 Task: Create a due date automation trigger when advanced on, the moment a card is due add checklist with checklist "Resume" incomplete.
Action: Mouse moved to (1227, 346)
Screenshot: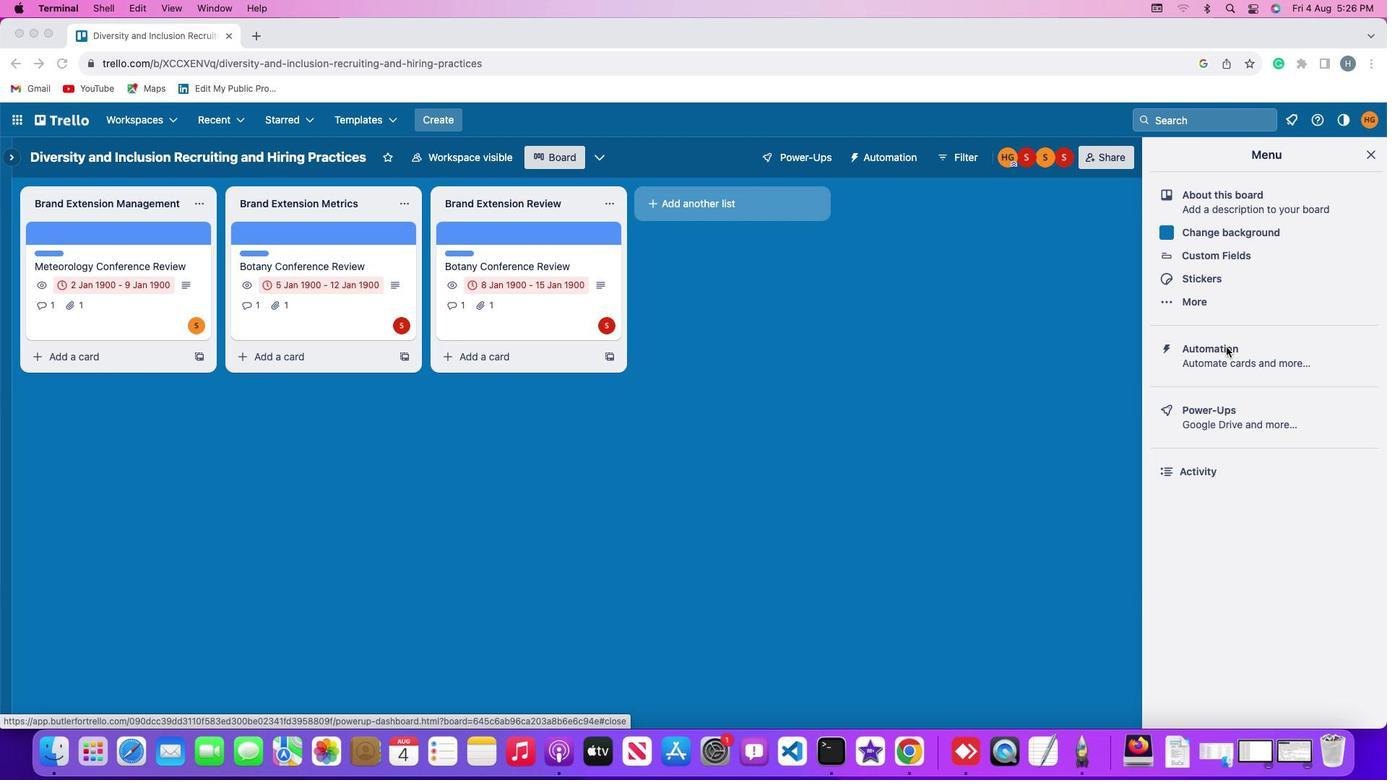 
Action: Mouse pressed left at (1227, 346)
Screenshot: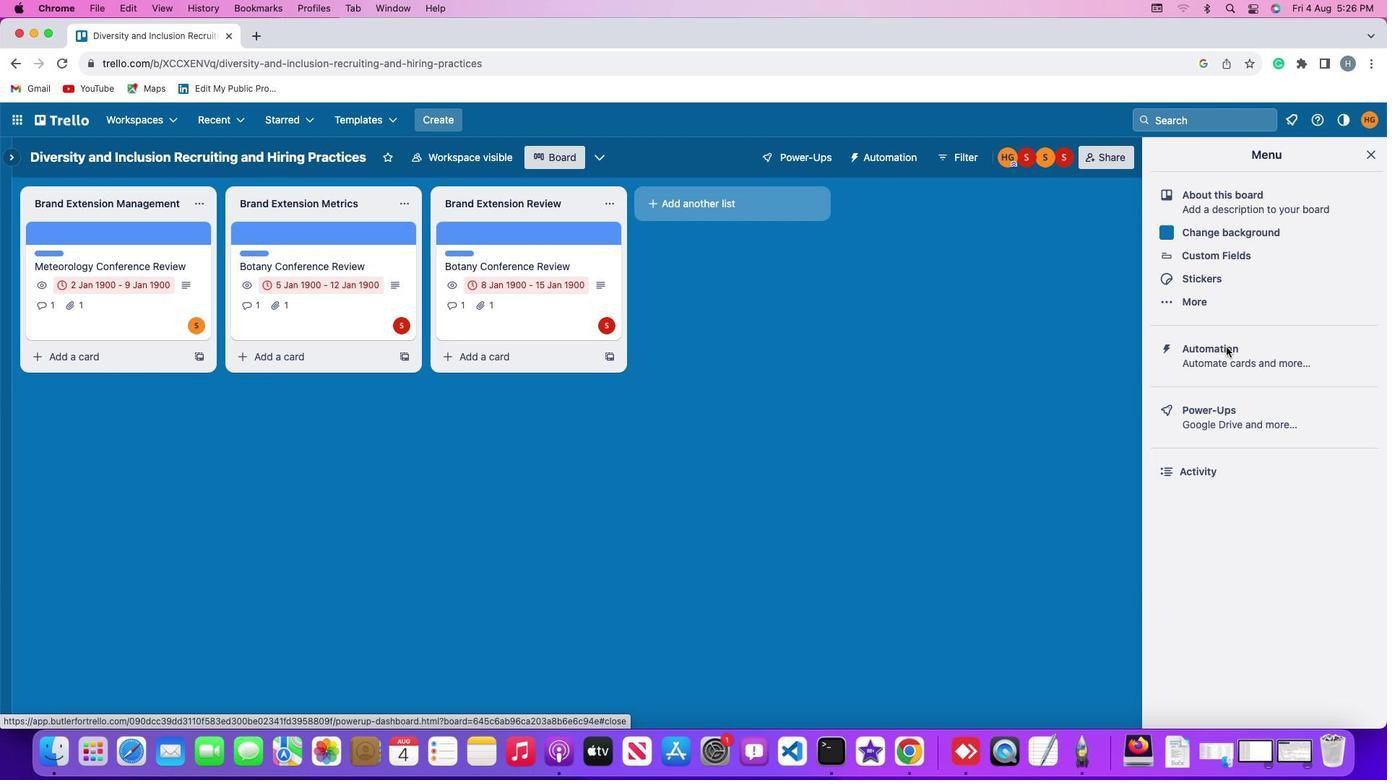
Action: Mouse pressed left at (1227, 346)
Screenshot: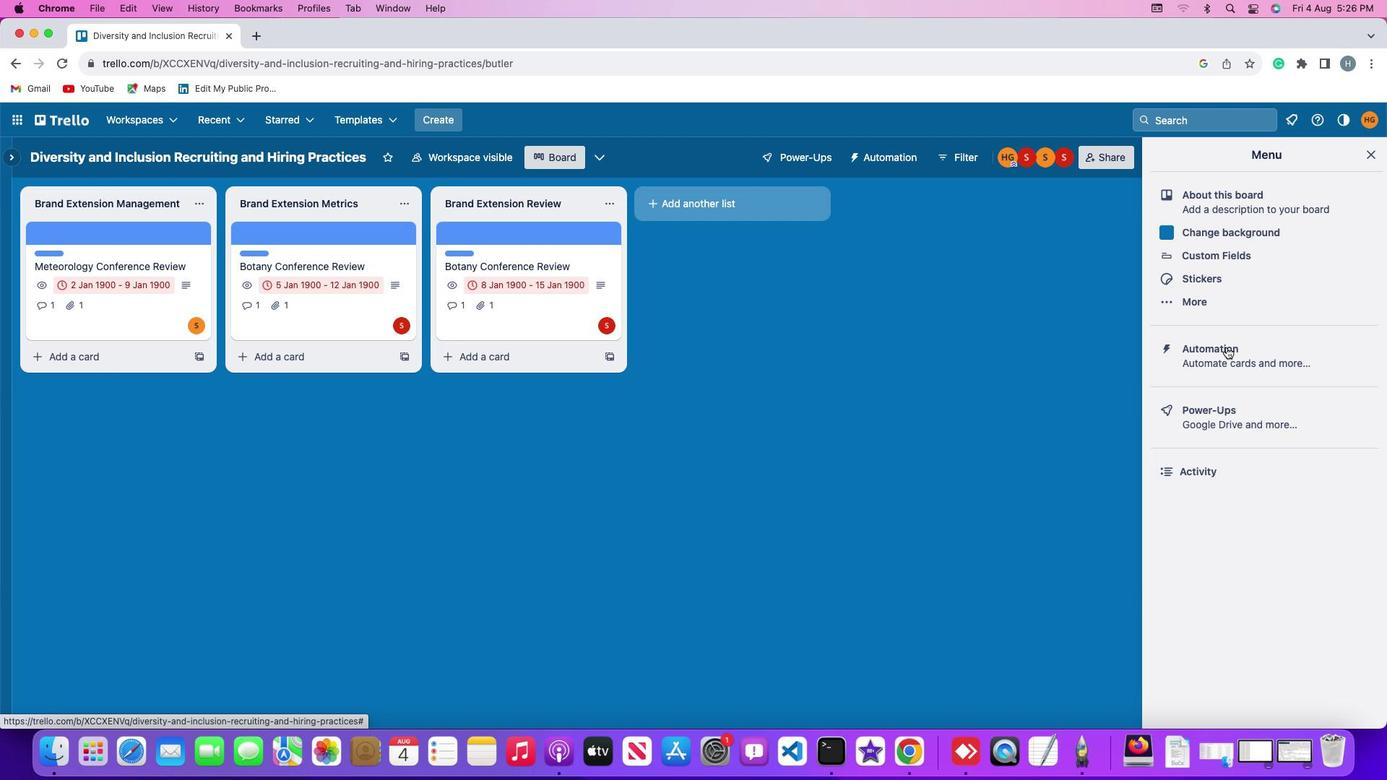 
Action: Mouse moved to (73, 339)
Screenshot: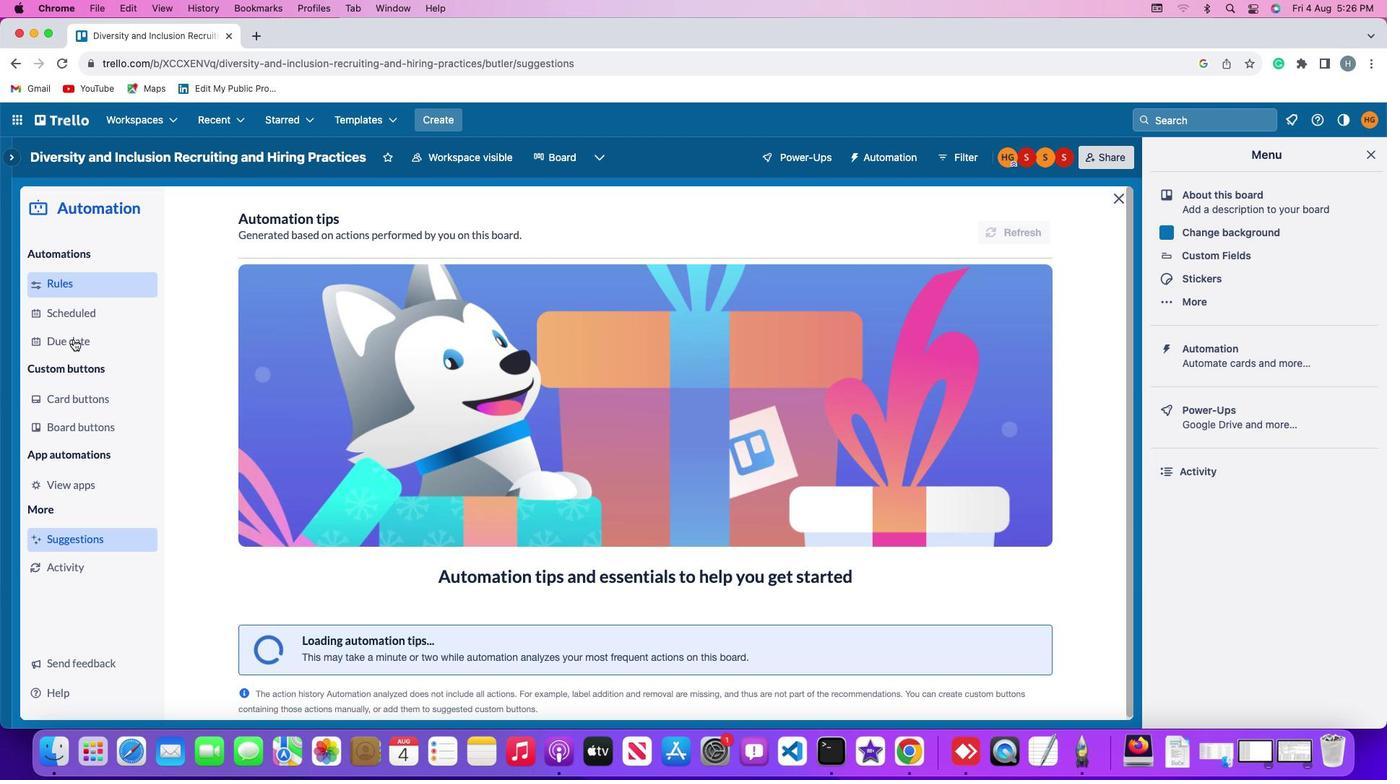 
Action: Mouse pressed left at (73, 339)
Screenshot: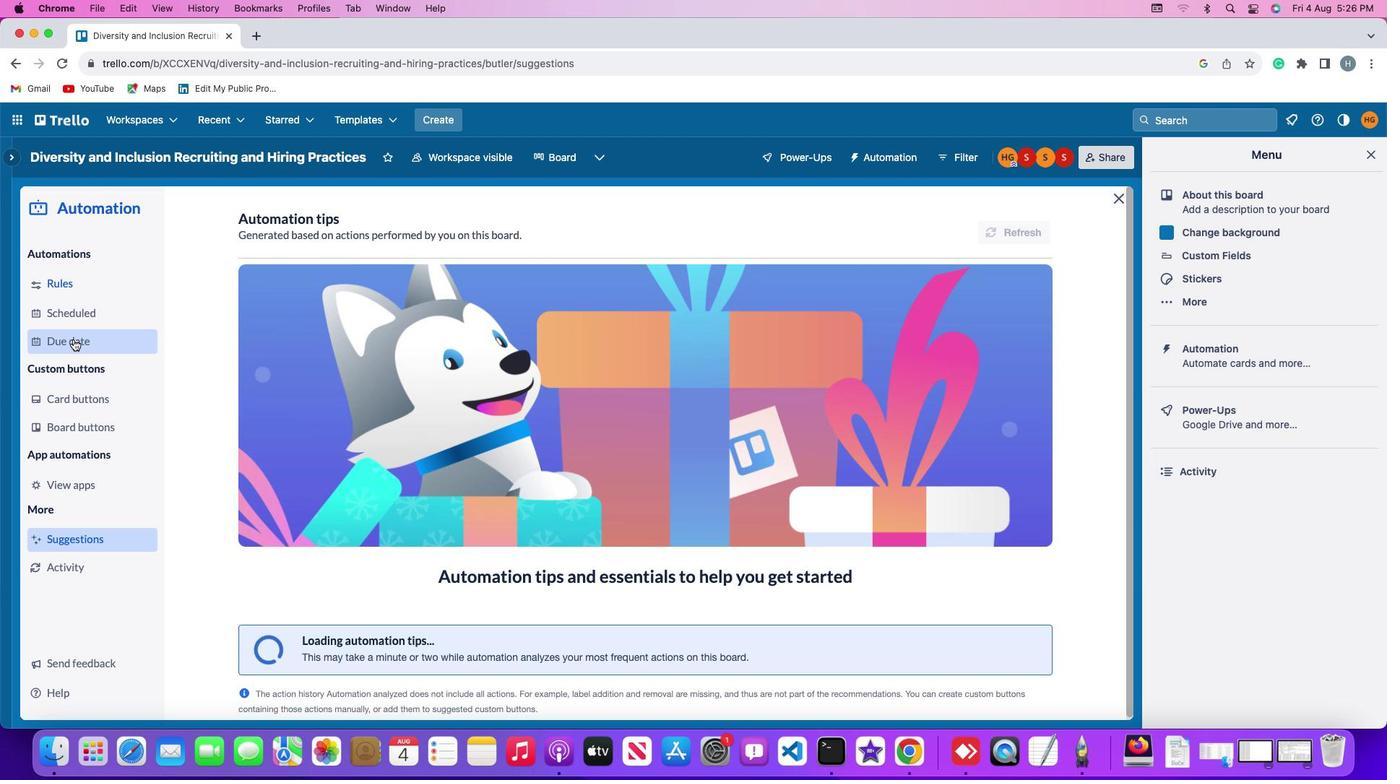 
Action: Mouse moved to (954, 222)
Screenshot: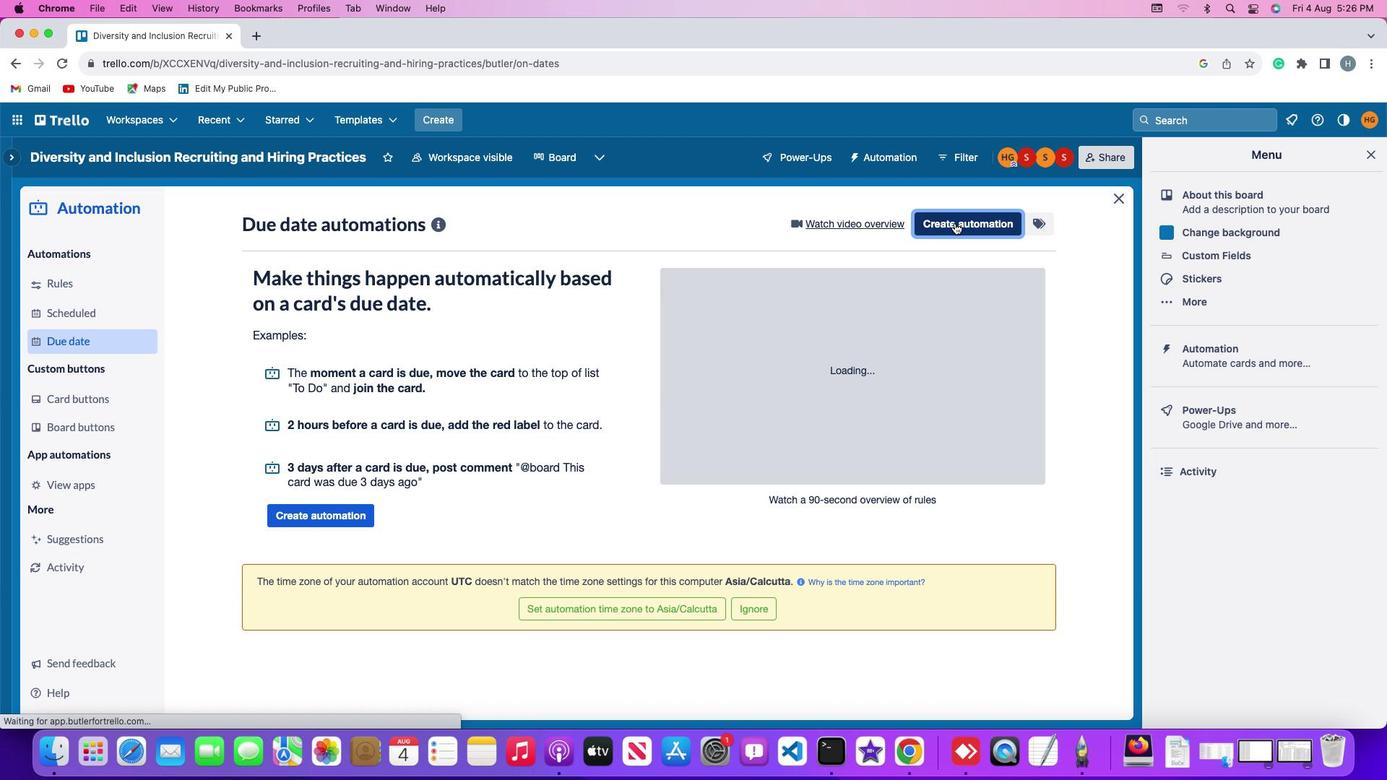 
Action: Mouse pressed left at (954, 222)
Screenshot: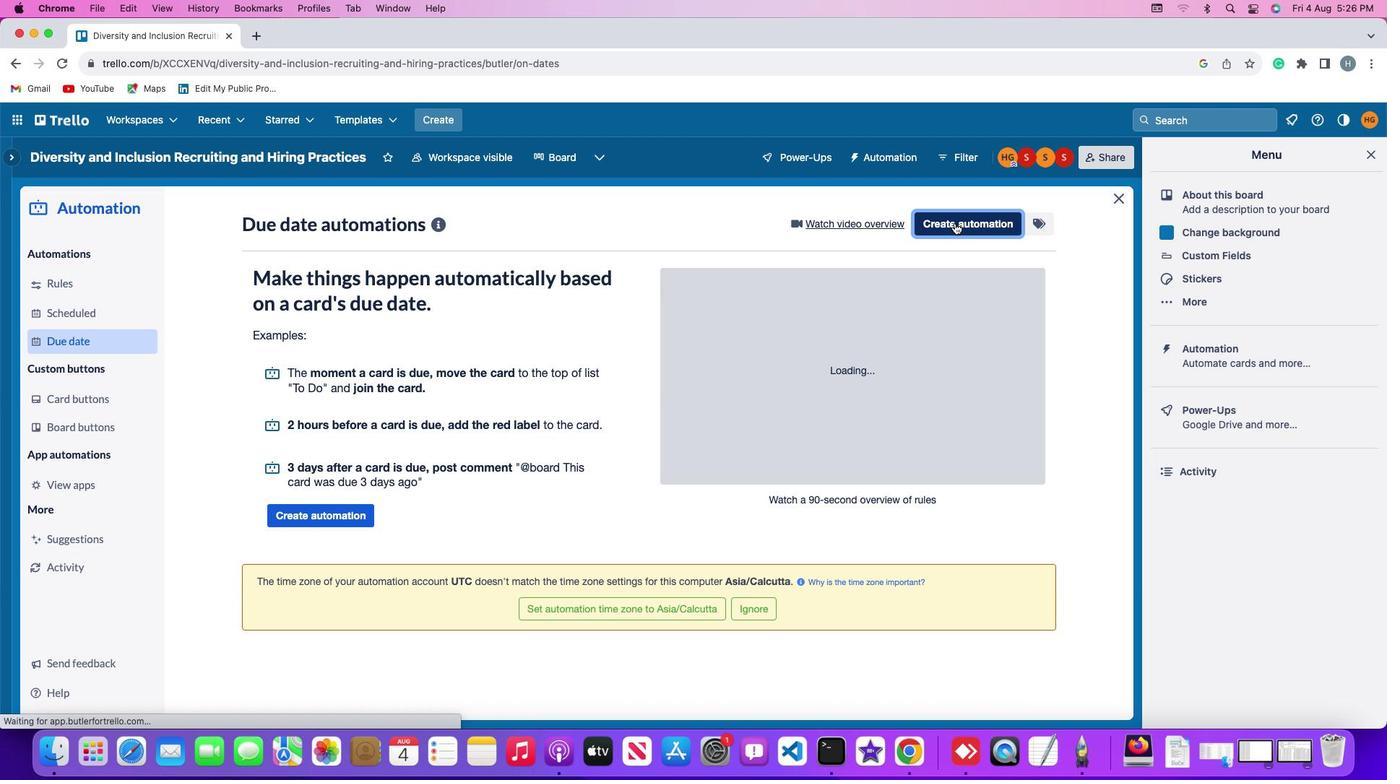 
Action: Mouse moved to (679, 359)
Screenshot: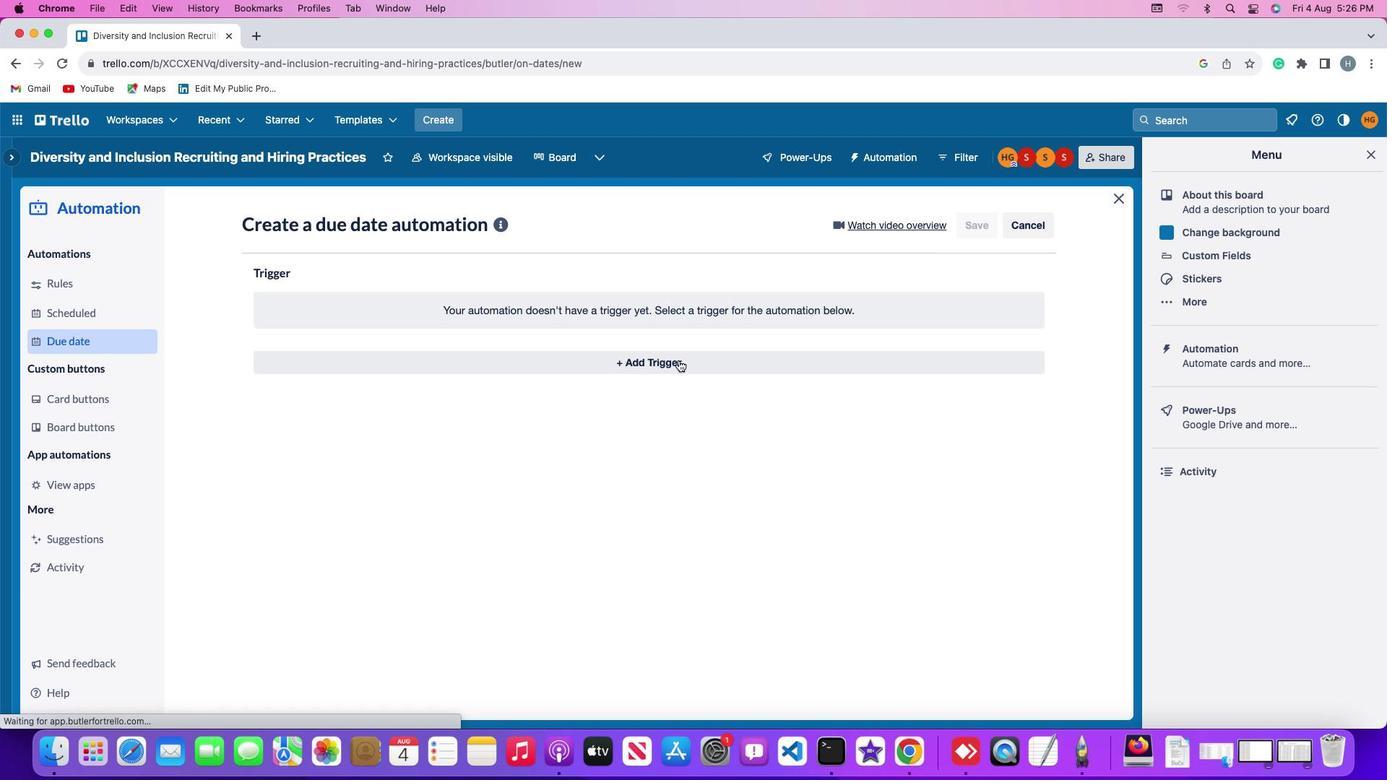 
Action: Mouse pressed left at (679, 359)
Screenshot: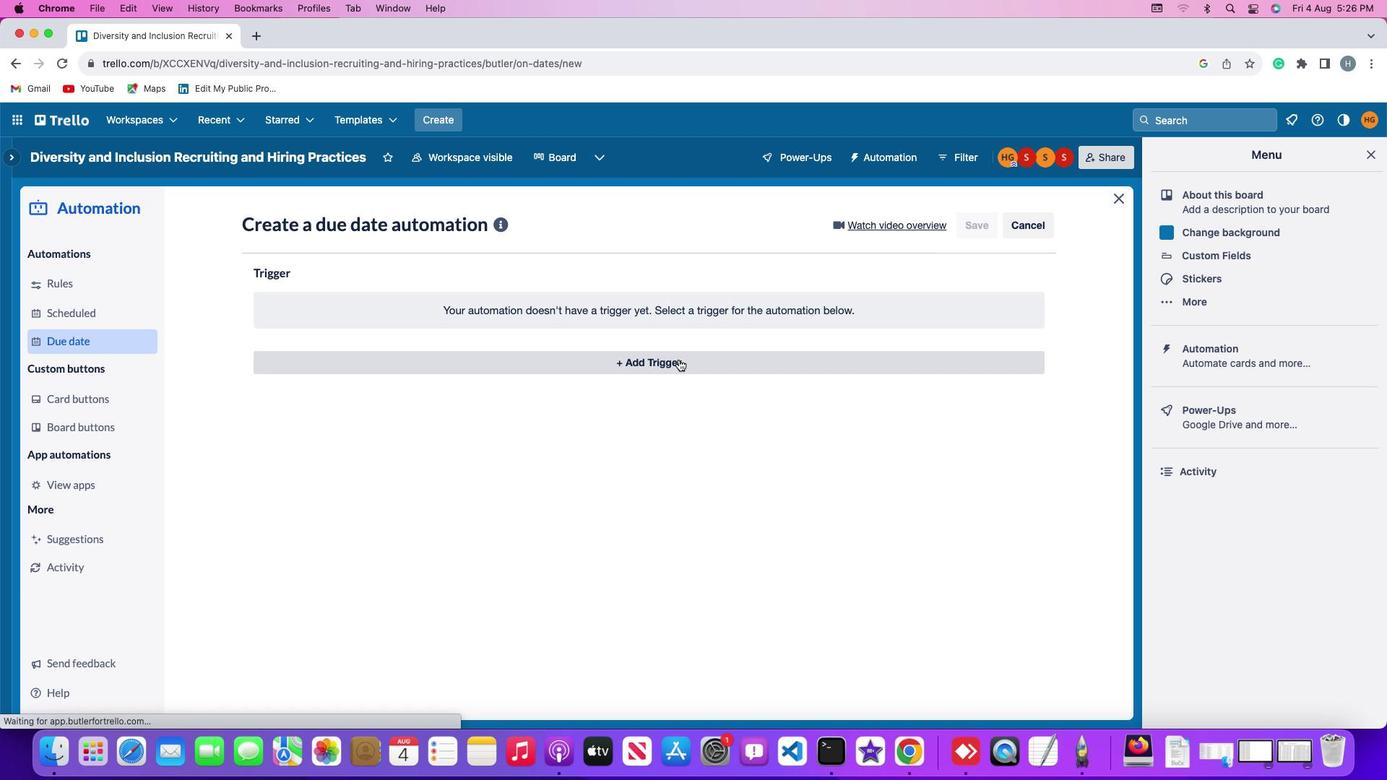 
Action: Mouse moved to (310, 530)
Screenshot: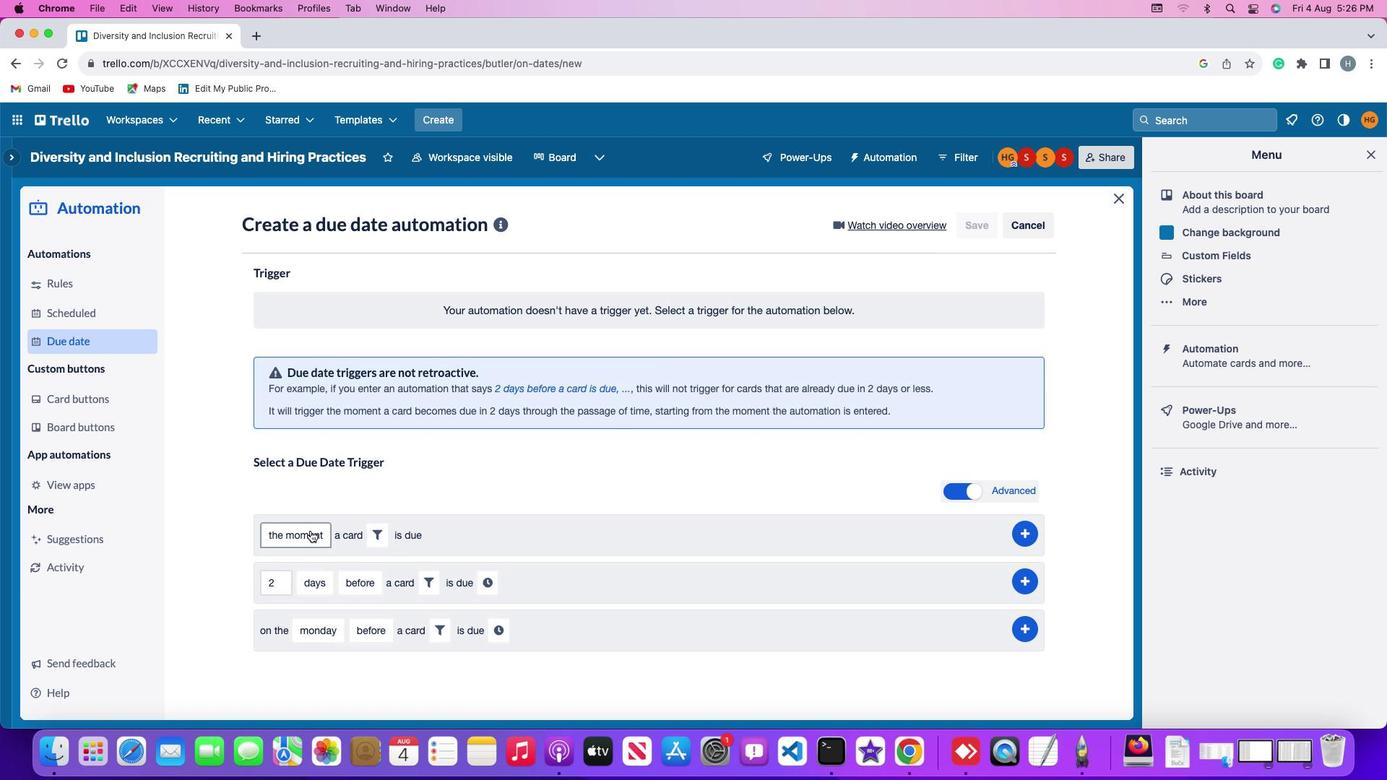 
Action: Mouse pressed left at (310, 530)
Screenshot: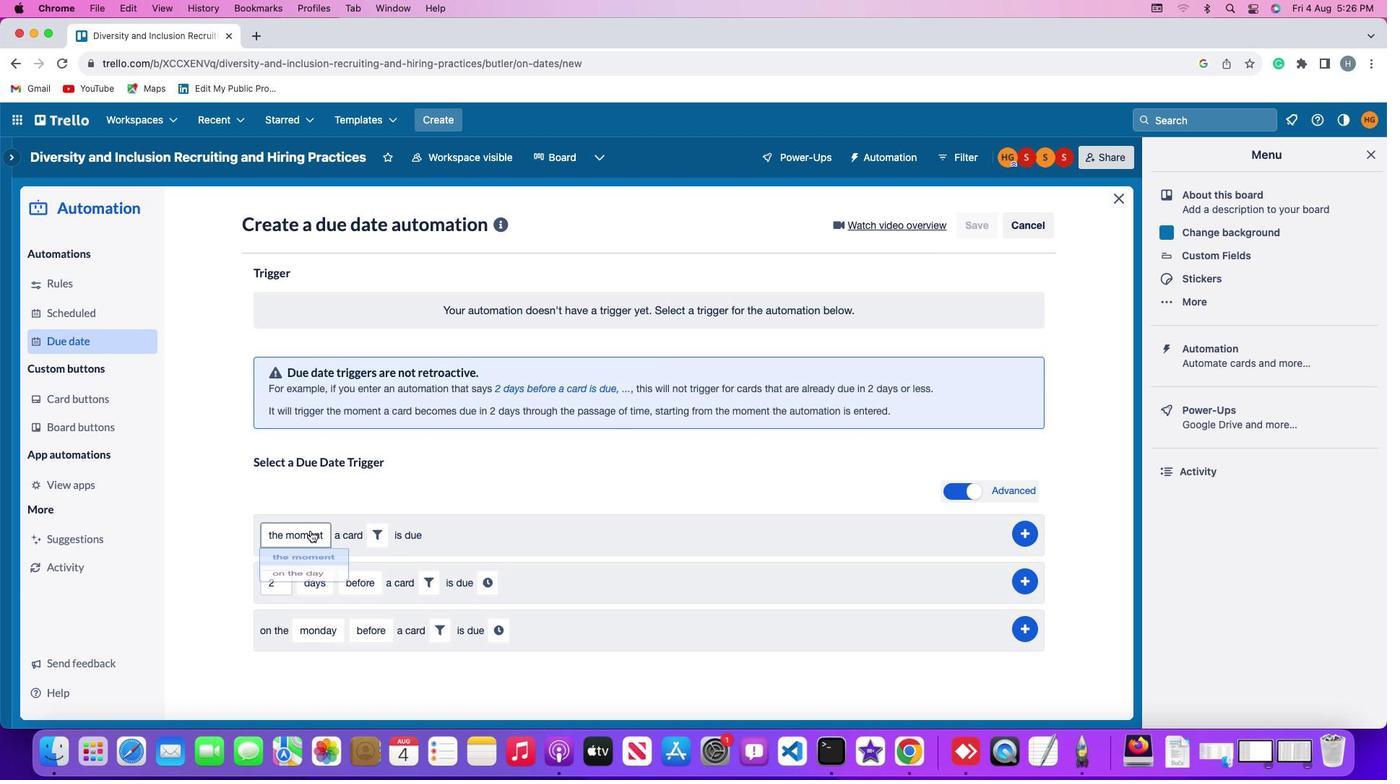 
Action: Mouse moved to (307, 558)
Screenshot: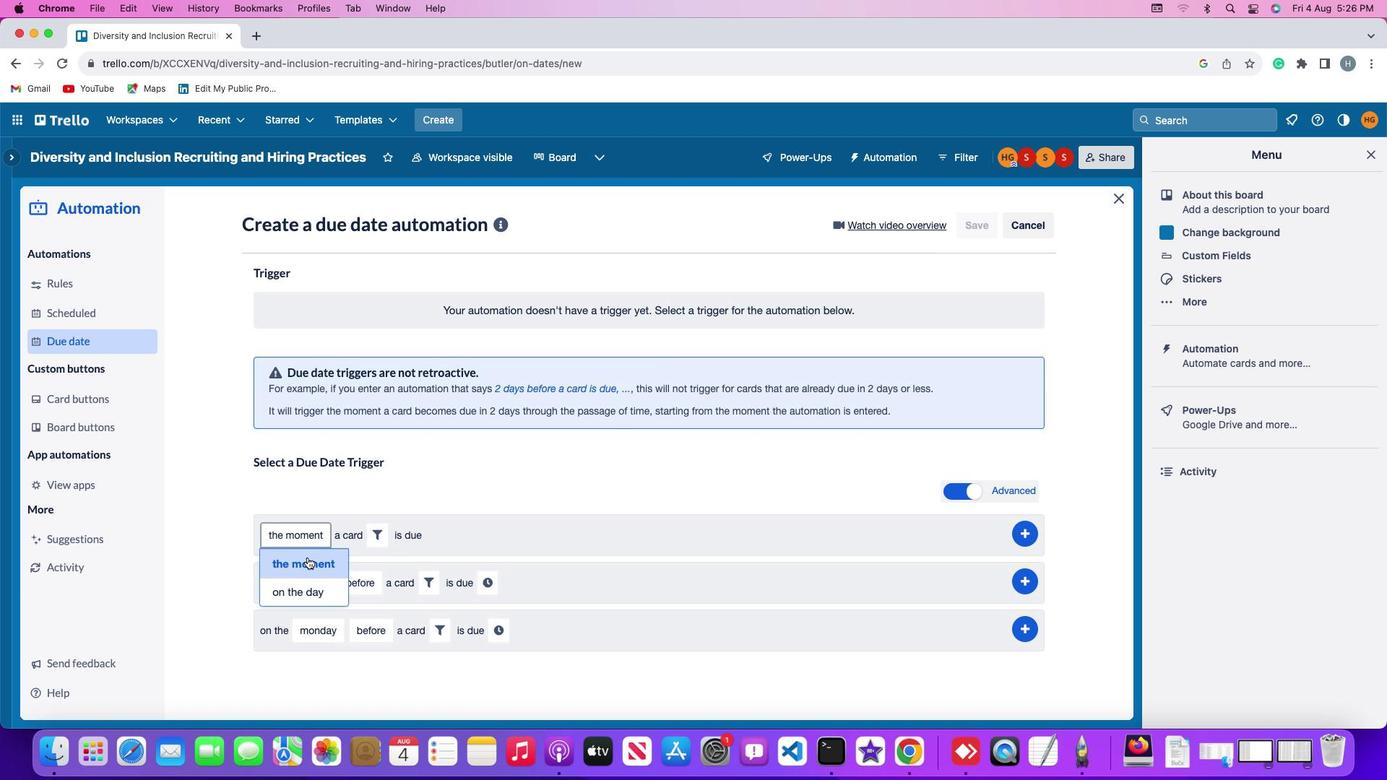 
Action: Mouse pressed left at (307, 558)
Screenshot: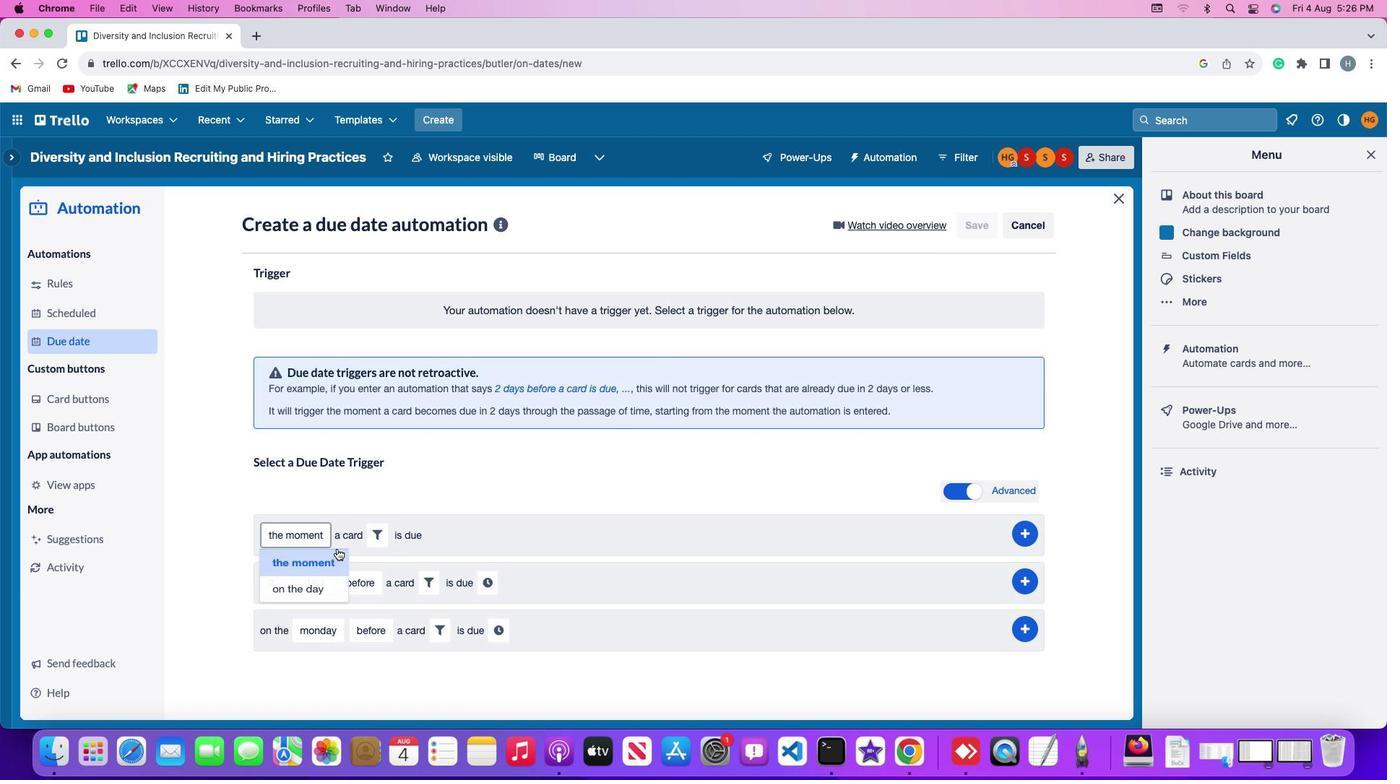 
Action: Mouse moved to (373, 534)
Screenshot: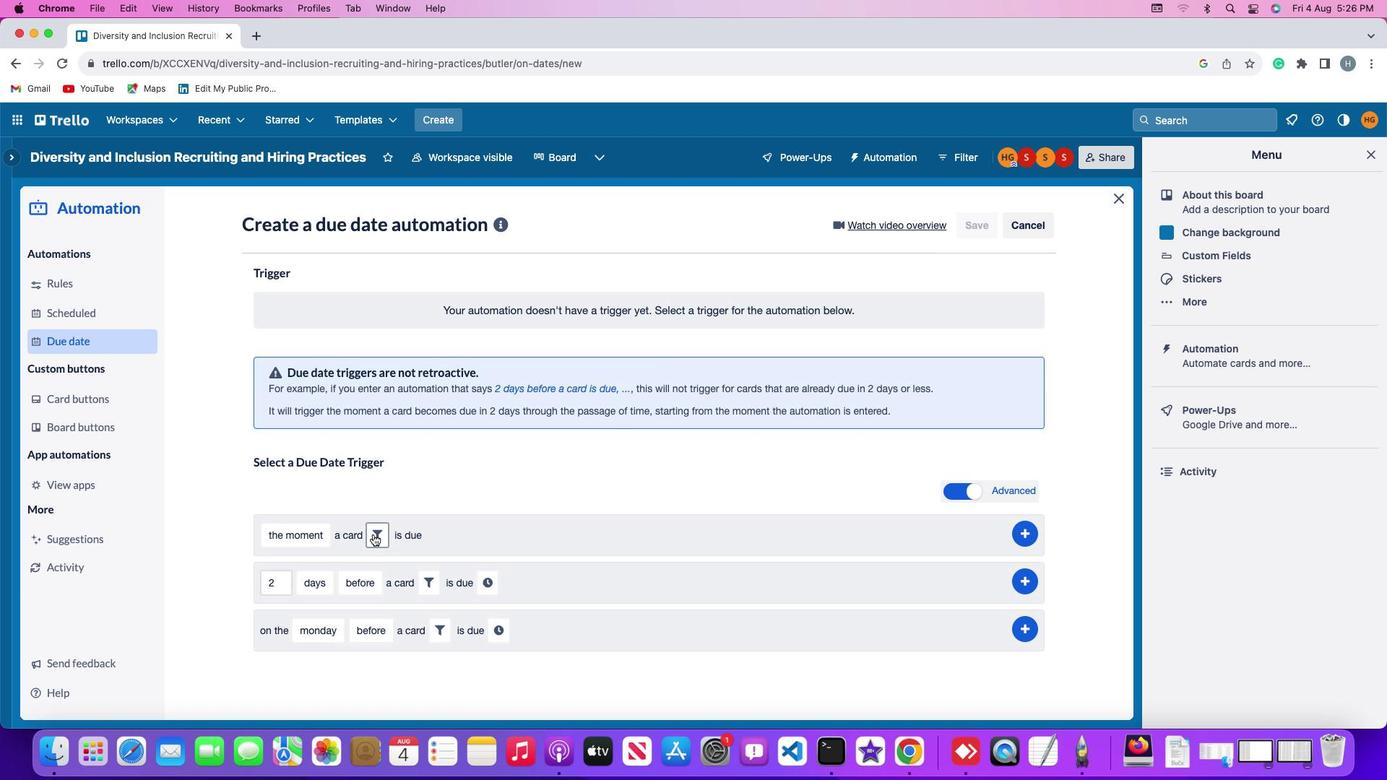 
Action: Mouse pressed left at (373, 534)
Screenshot: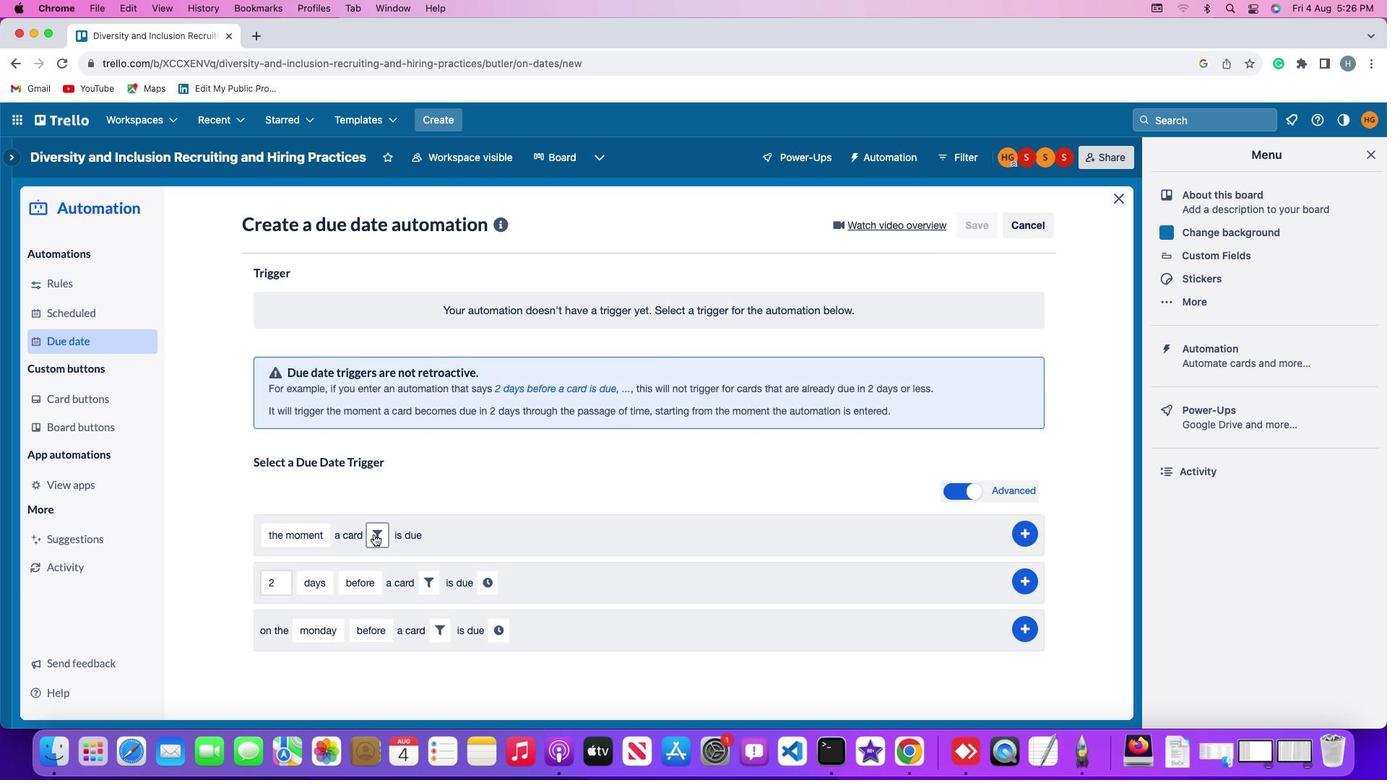 
Action: Mouse moved to (511, 580)
Screenshot: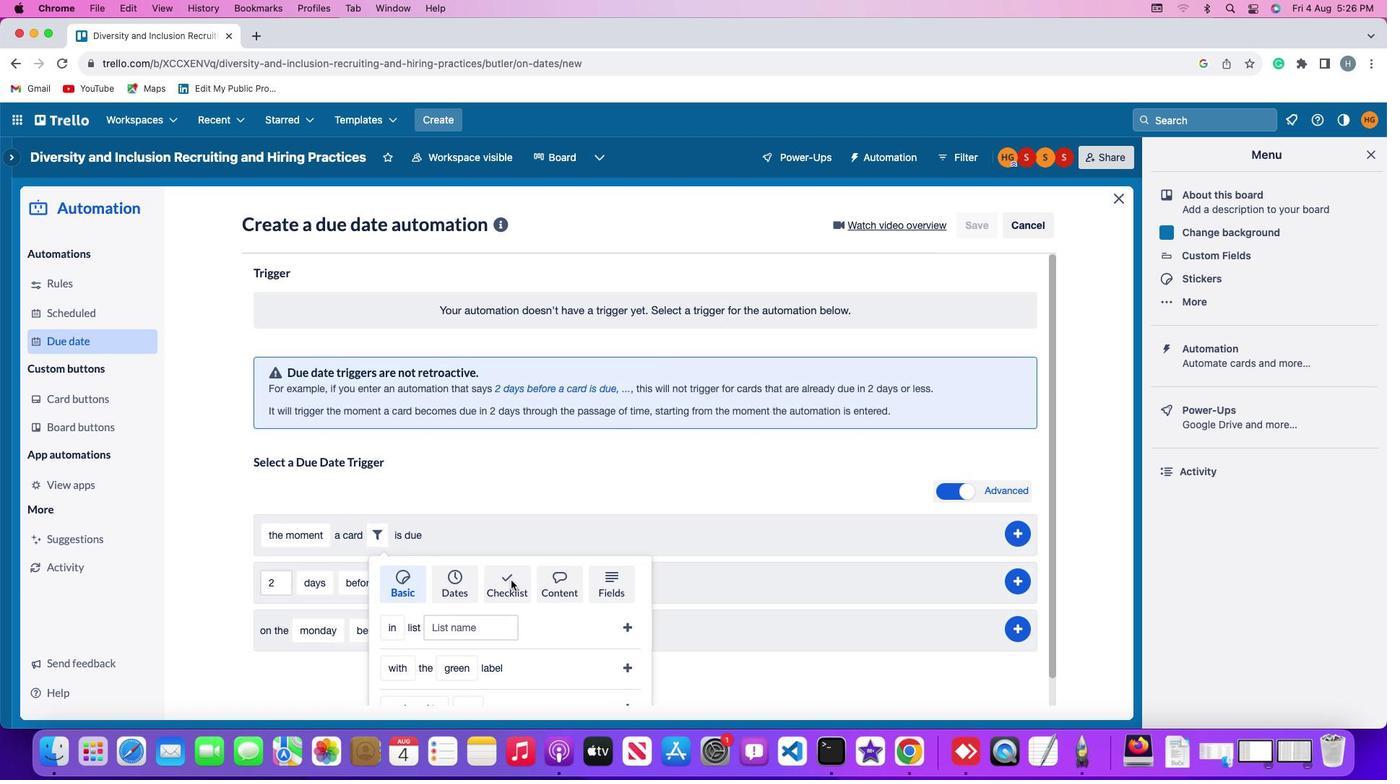 
Action: Mouse pressed left at (511, 580)
Screenshot: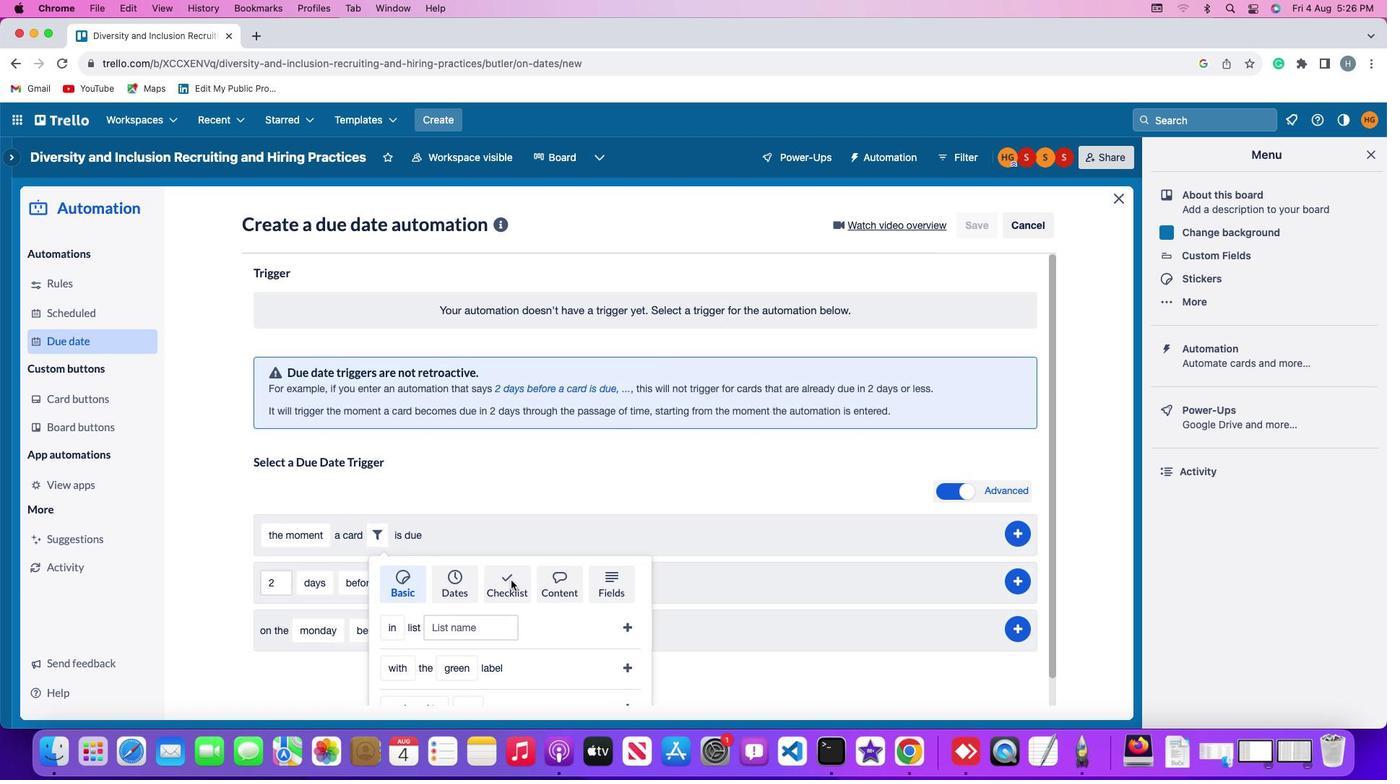 
Action: Mouse moved to (499, 544)
Screenshot: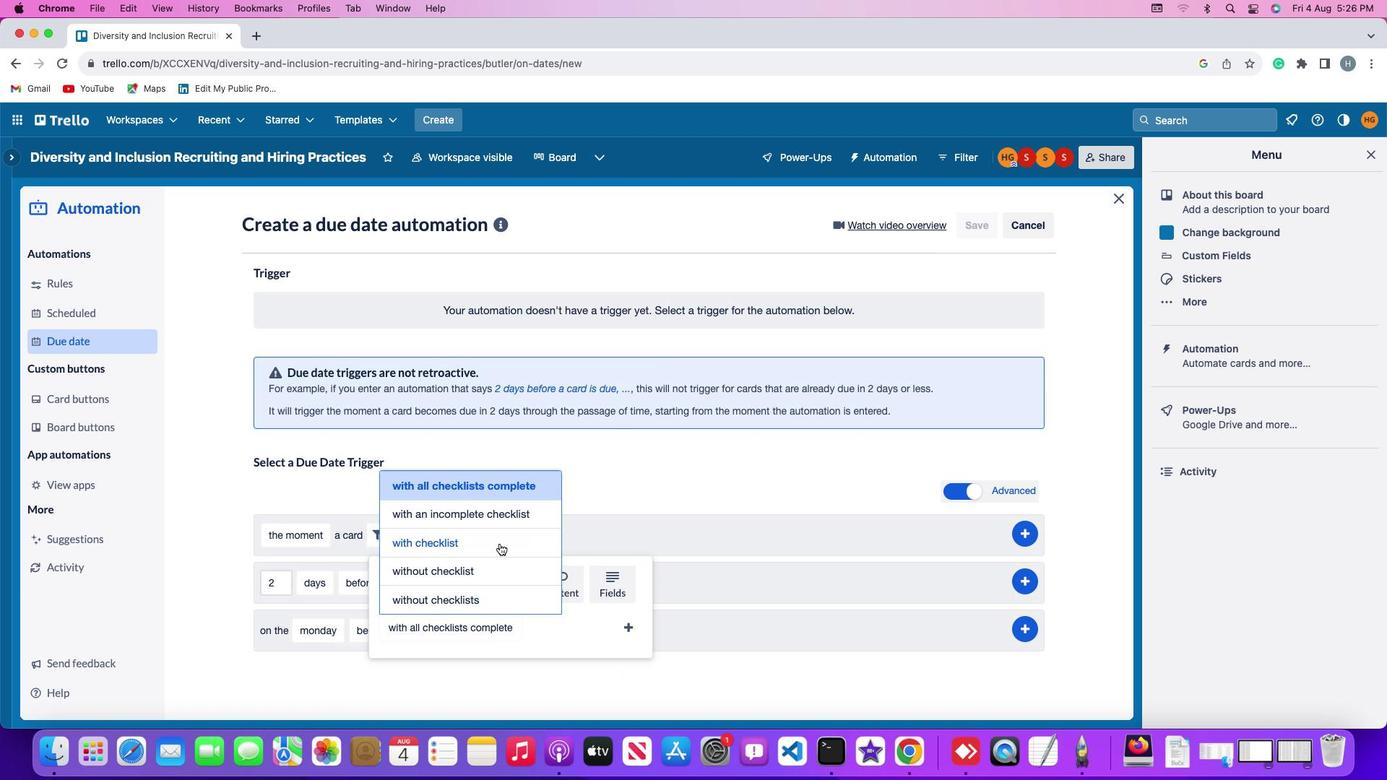 
Action: Mouse pressed left at (499, 544)
Screenshot: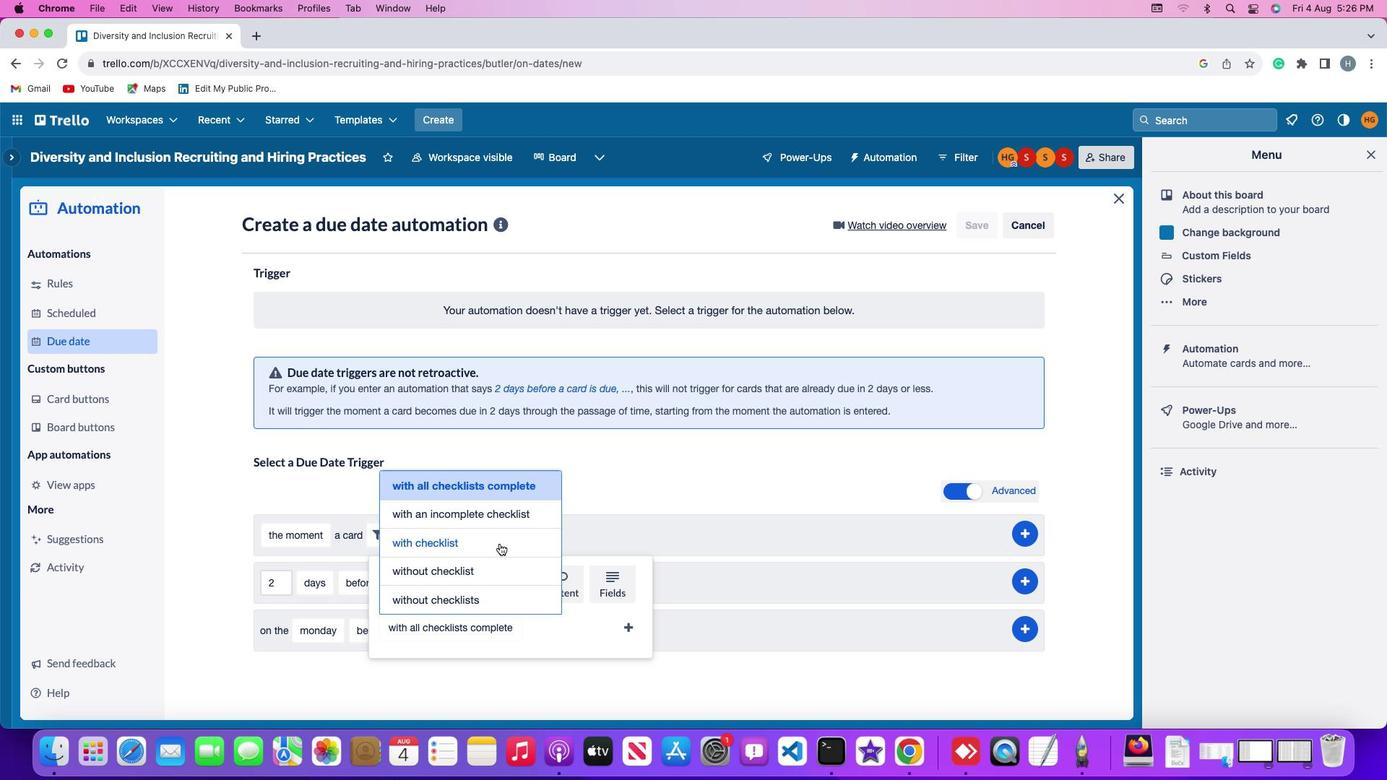
Action: Mouse moved to (524, 628)
Screenshot: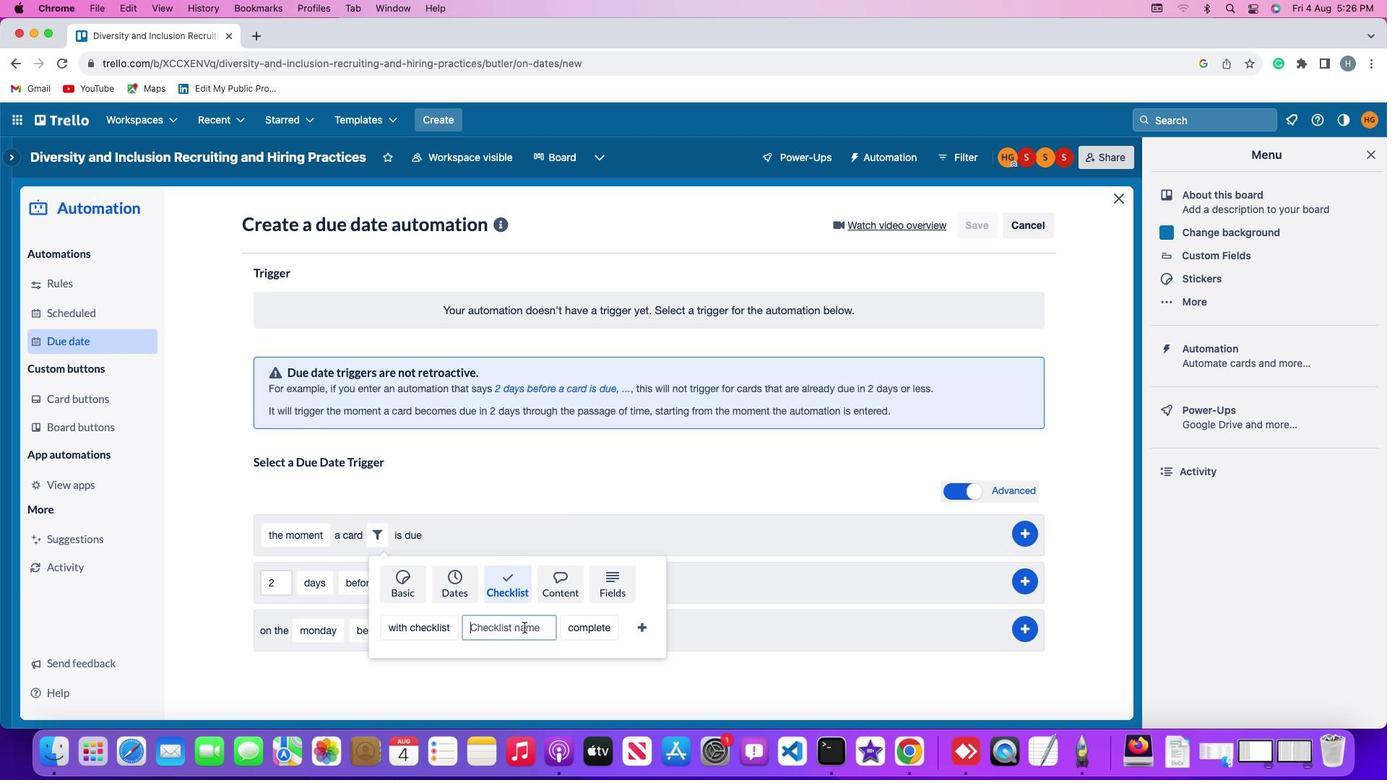 
Action: Mouse pressed left at (524, 628)
Screenshot: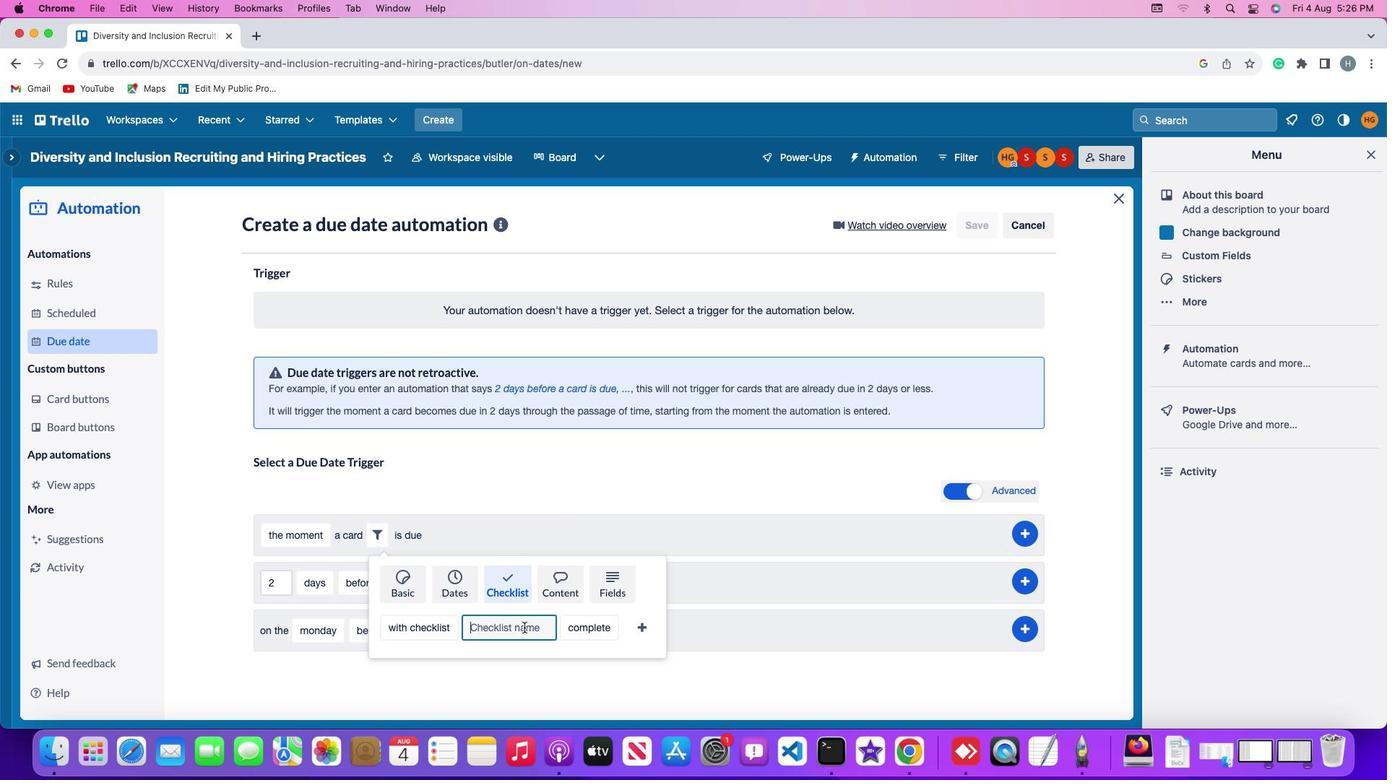 
Action: Key pressed Key.shift'R''e''s''u''m''e'
Screenshot: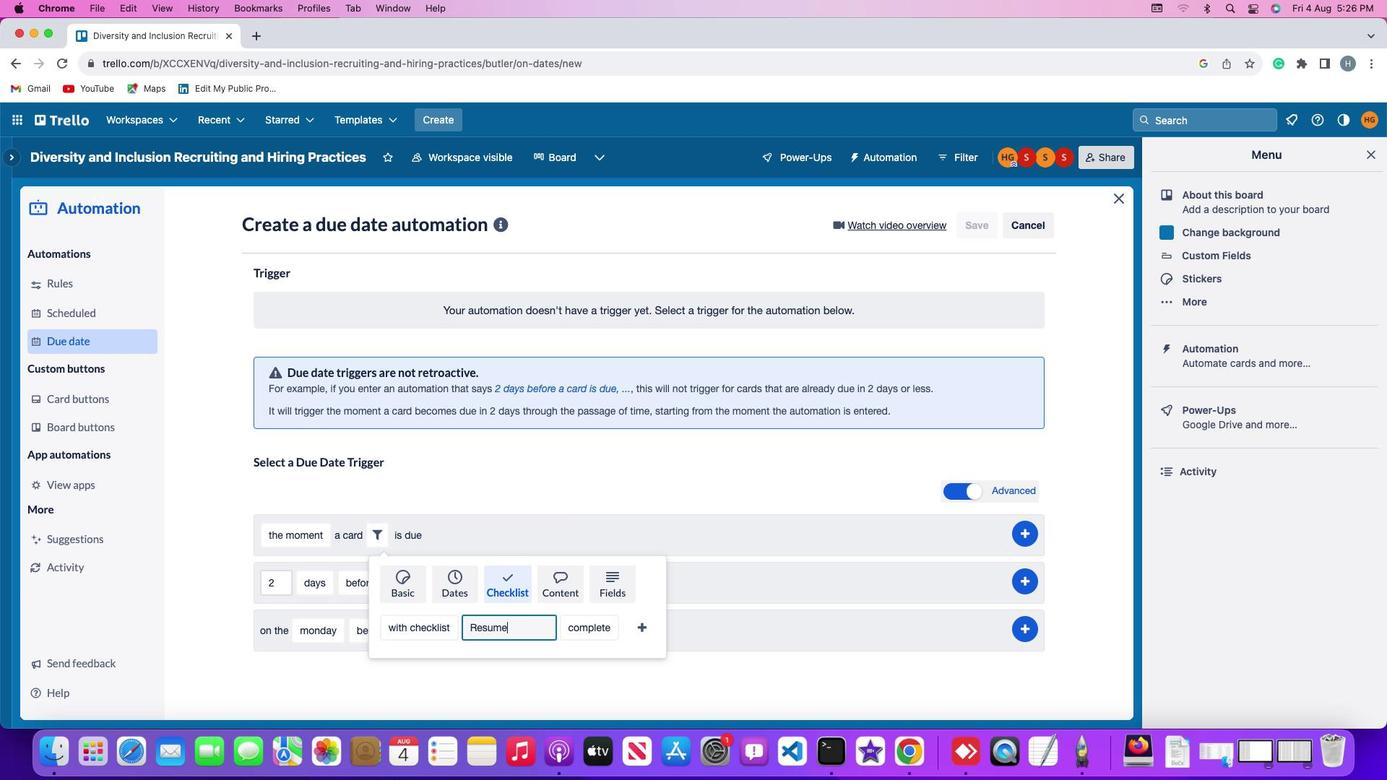
Action: Mouse moved to (606, 628)
Screenshot: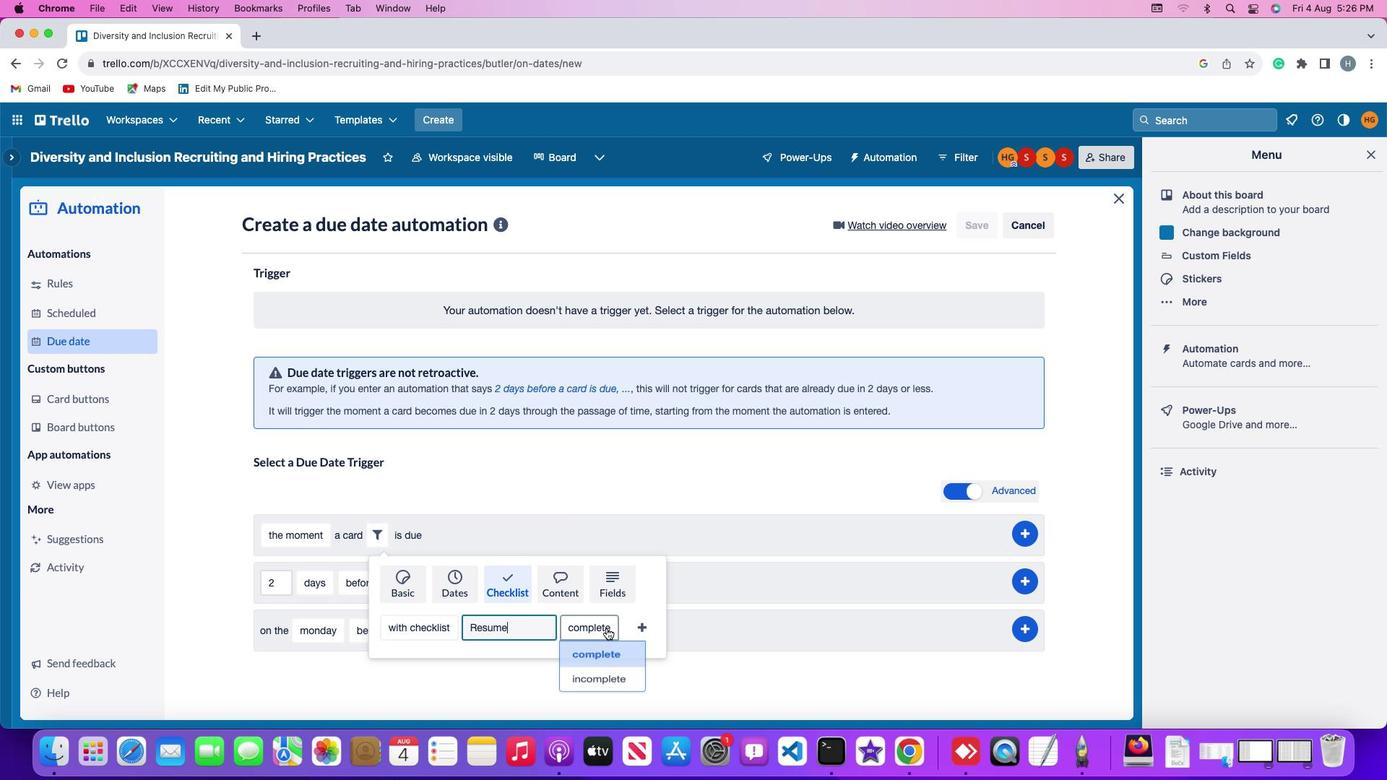 
Action: Mouse pressed left at (606, 628)
Screenshot: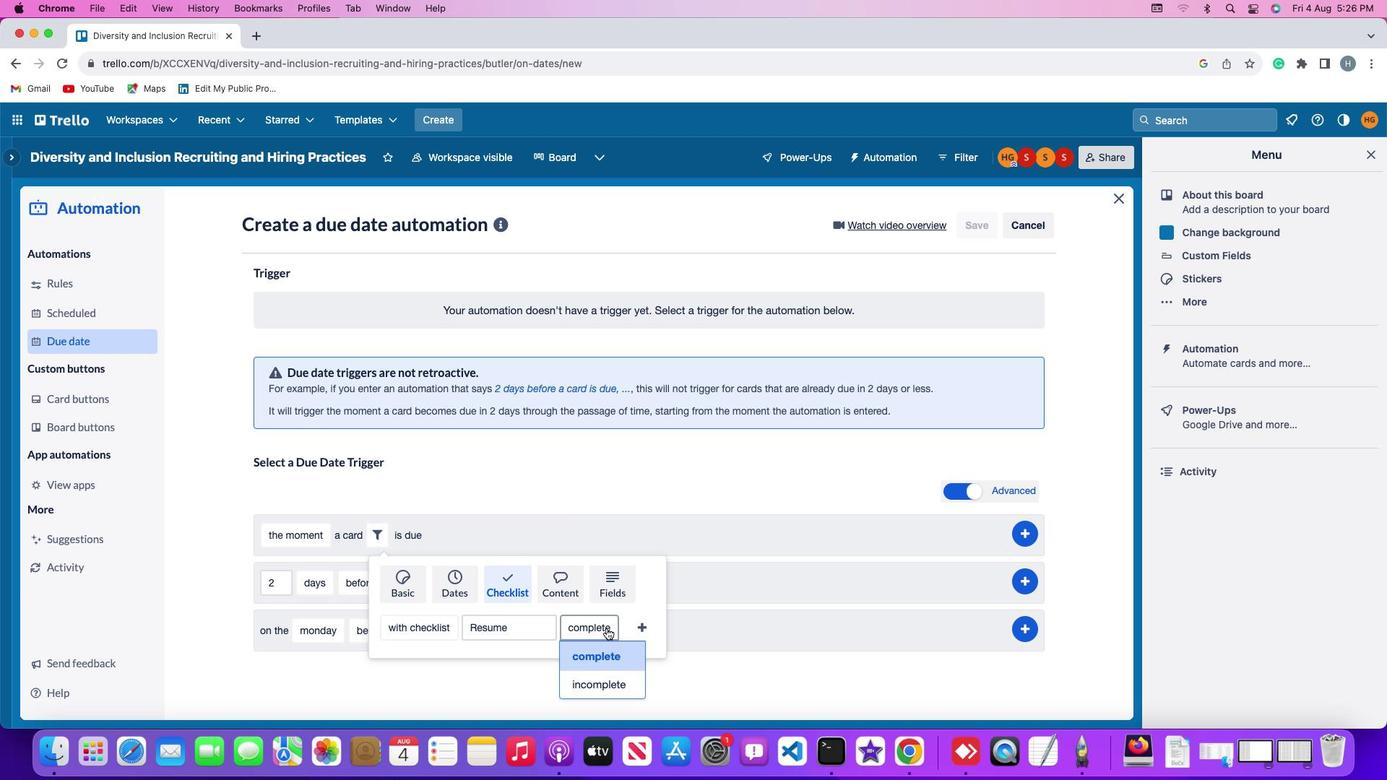 
Action: Mouse moved to (606, 681)
Screenshot: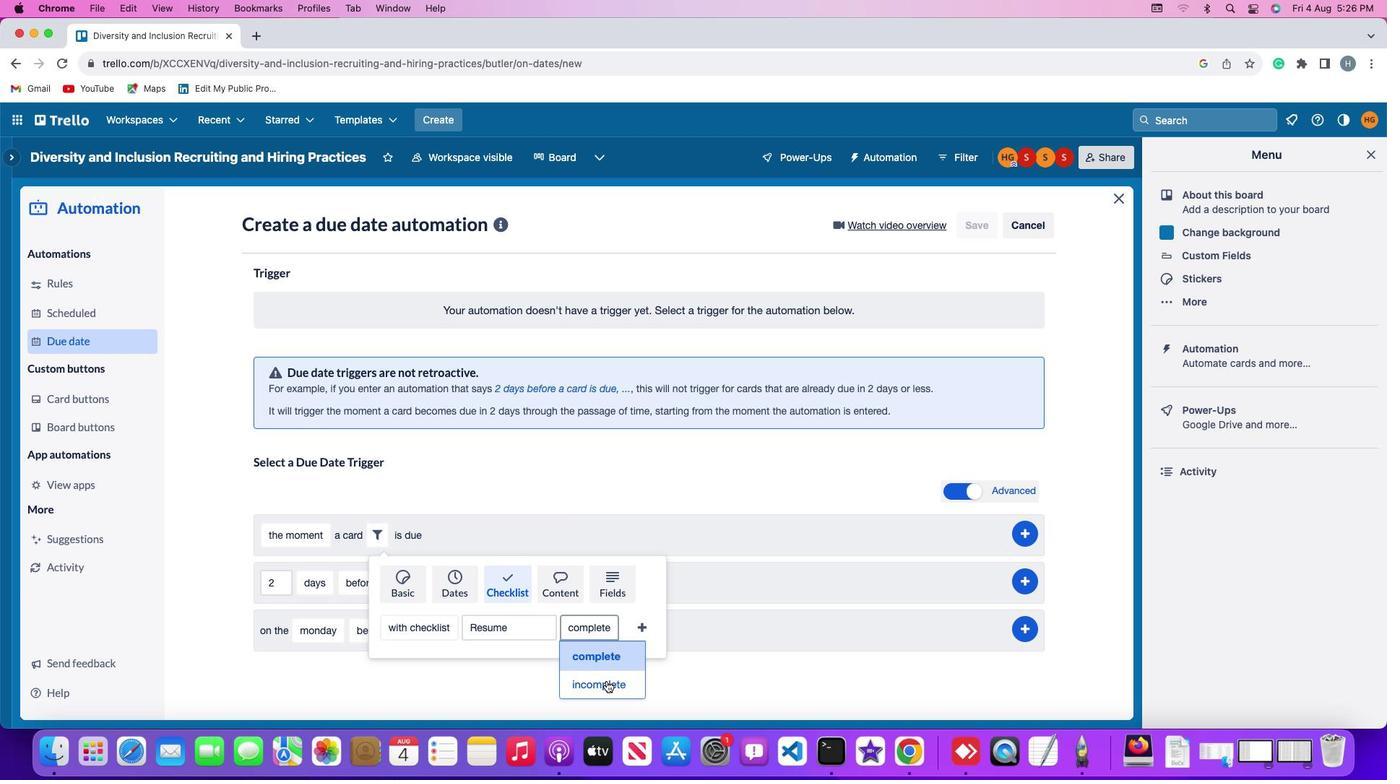 
Action: Mouse pressed left at (606, 681)
Screenshot: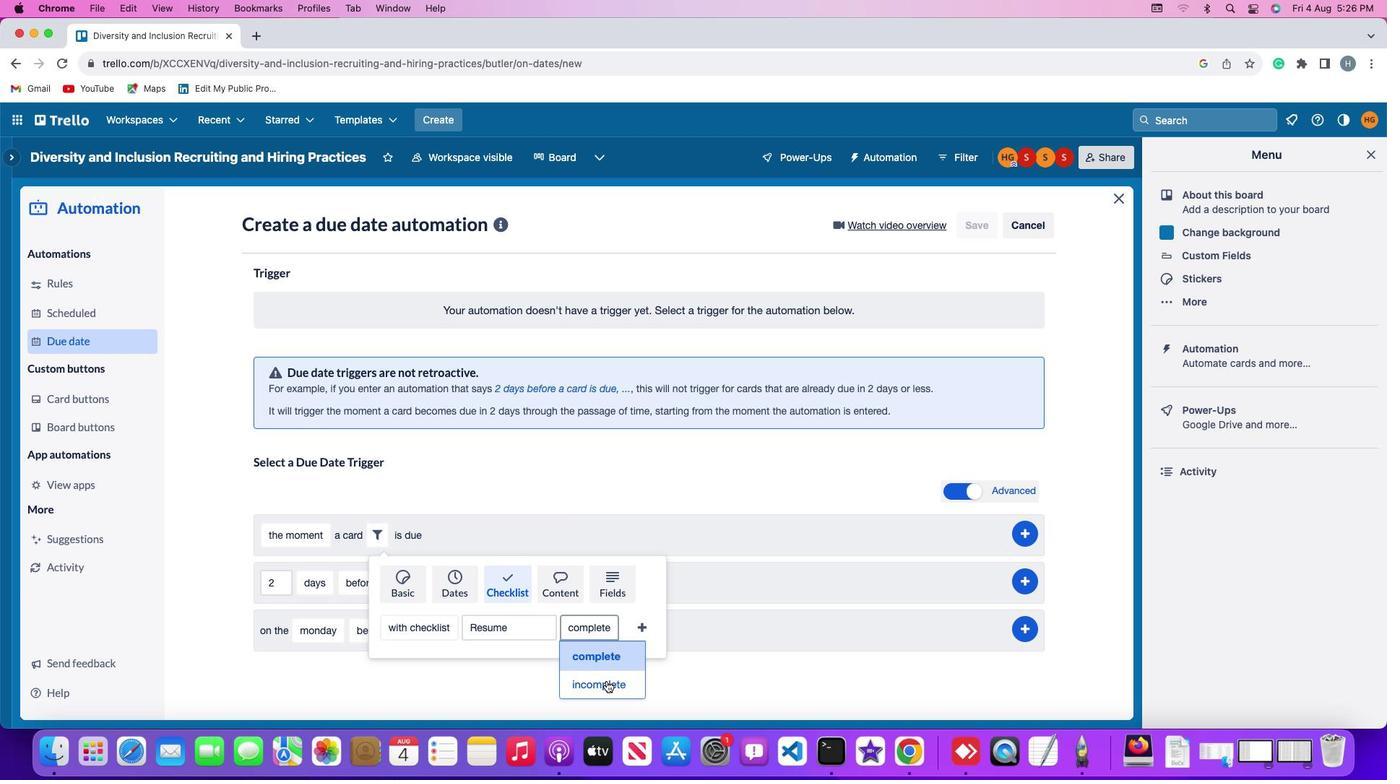 
Action: Mouse moved to (651, 625)
Screenshot: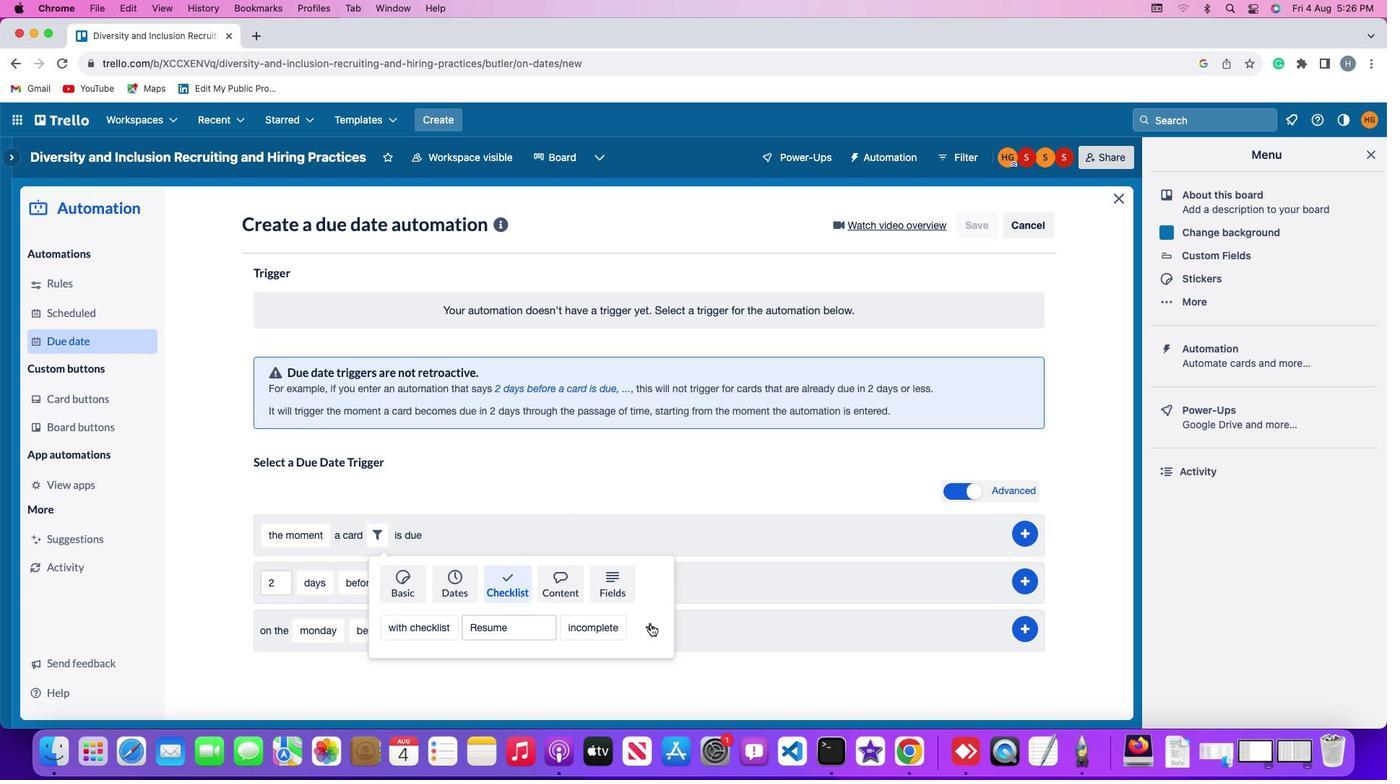 
Action: Mouse pressed left at (651, 625)
Screenshot: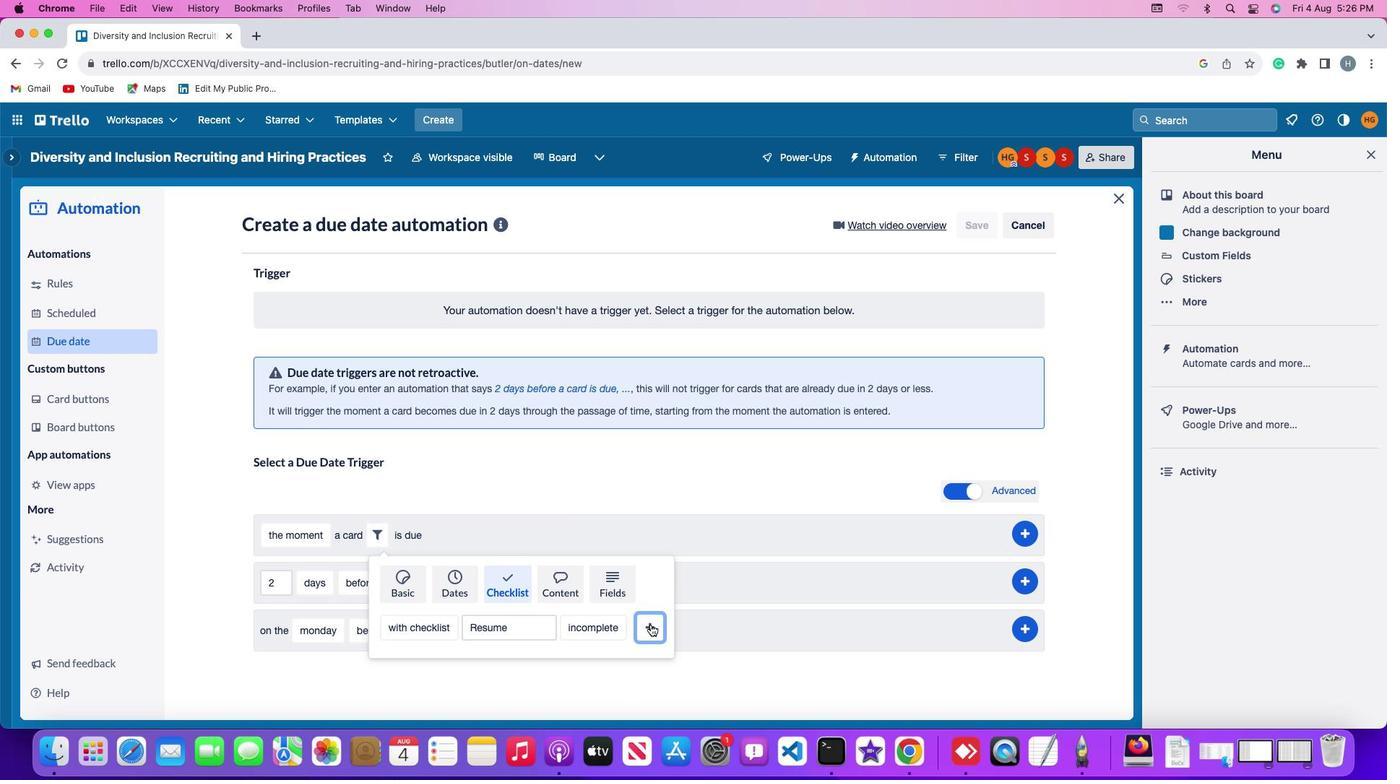 
Action: Mouse moved to (1025, 534)
Screenshot: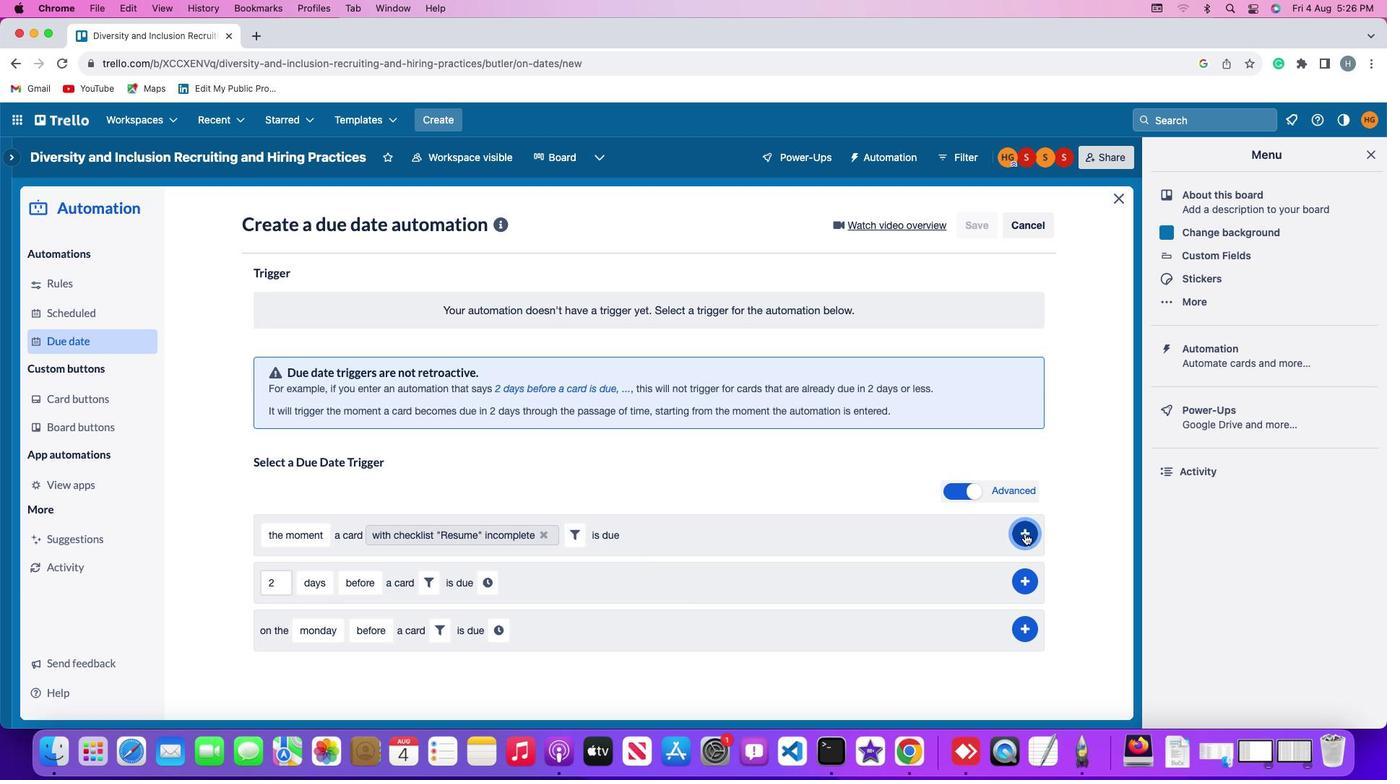 
Action: Mouse pressed left at (1025, 534)
Screenshot: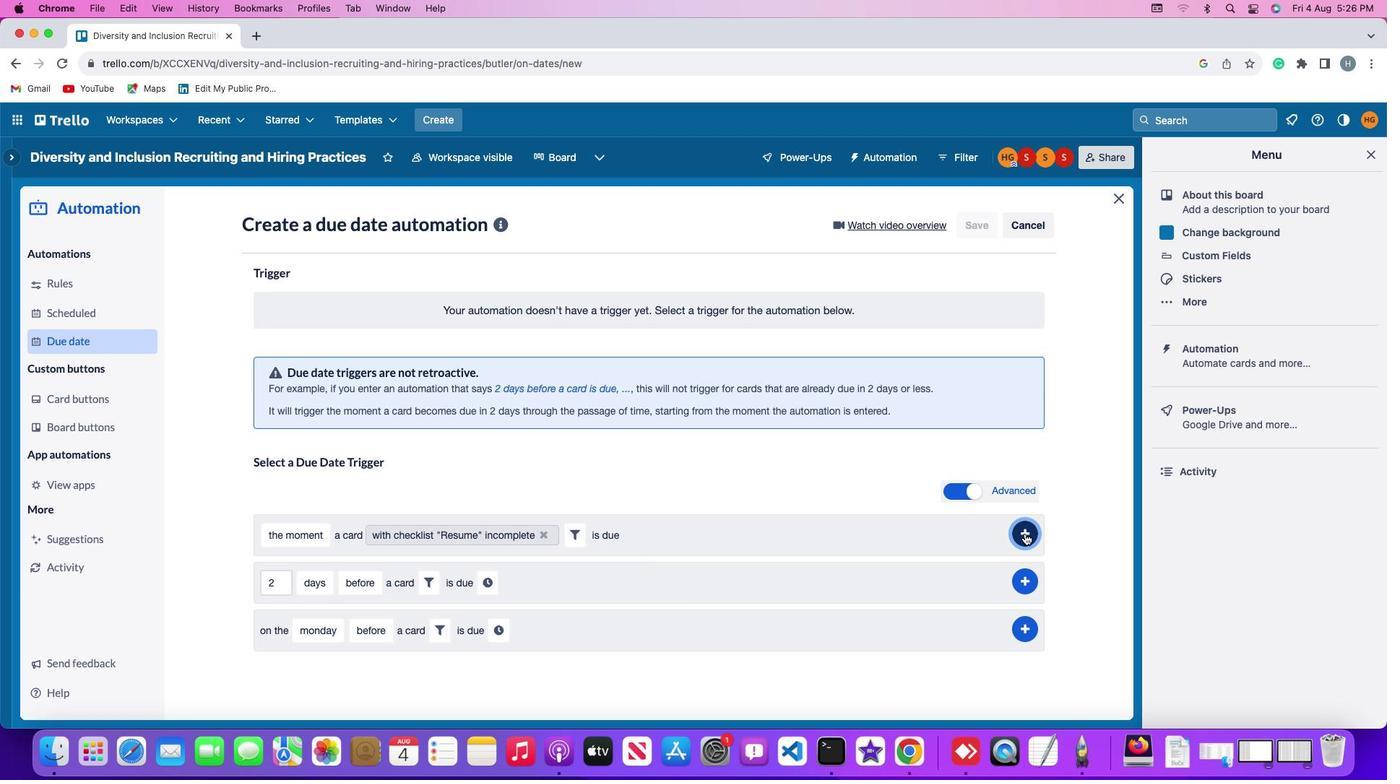 
Action: Mouse moved to (1069, 422)
Screenshot: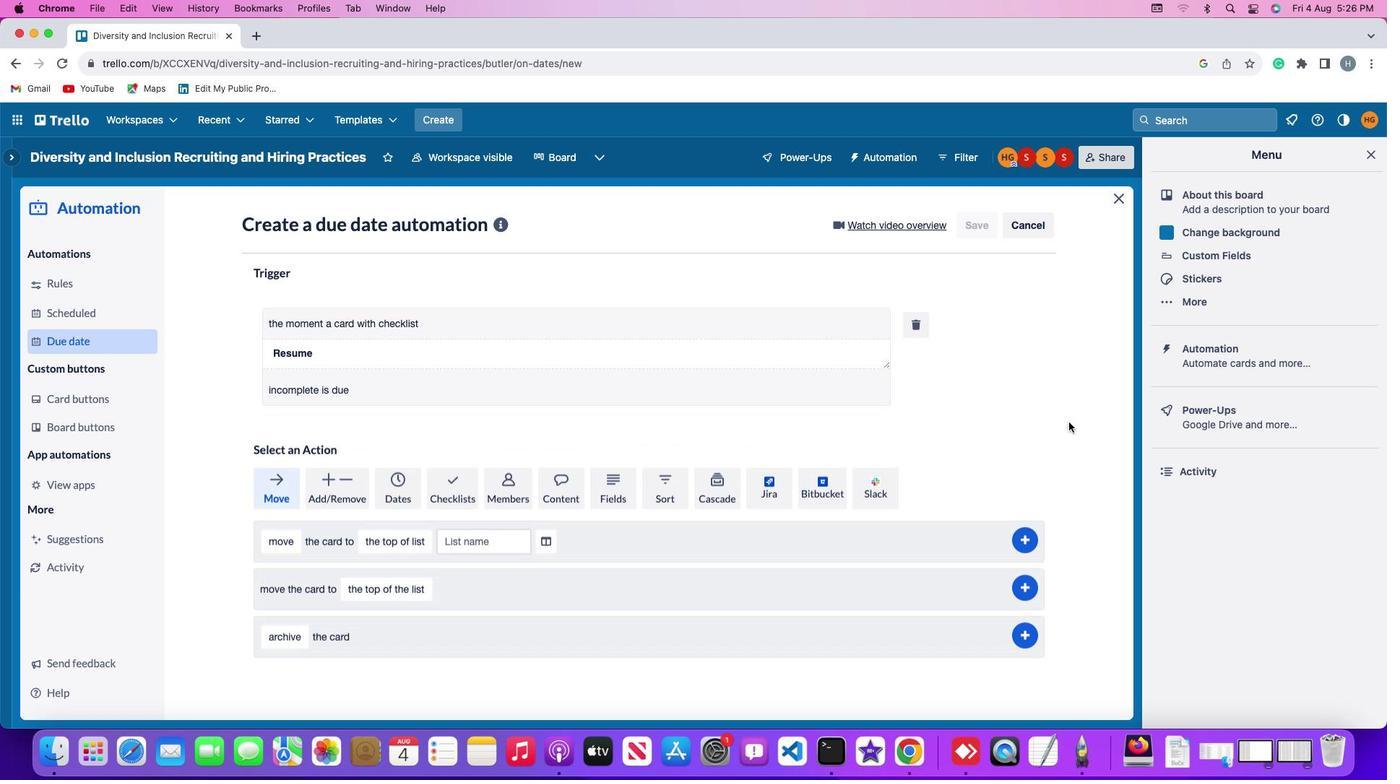 
